 Task: Plan a departmental offsite meeting for next month on the 10th at 9 AM to 9:30AM .
Action: Mouse moved to (56, 84)
Screenshot: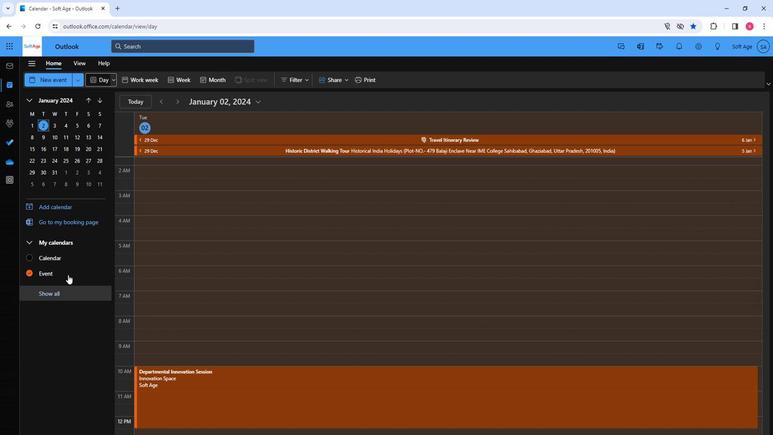 
Action: Mouse pressed left at (56, 84)
Screenshot: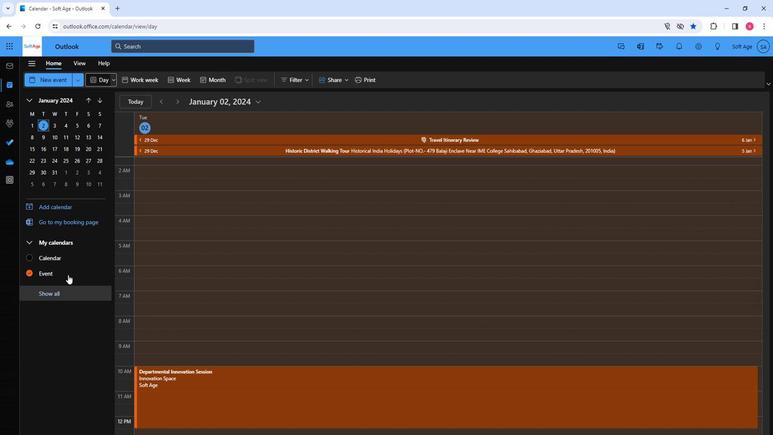 
Action: Mouse moved to (201, 129)
Screenshot: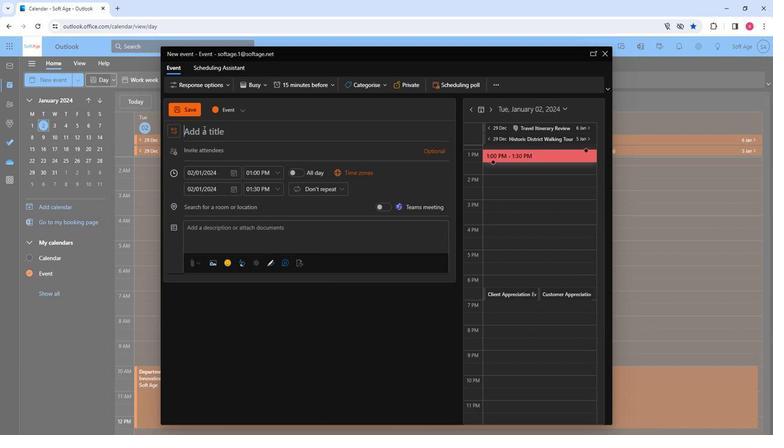 
Action: Mouse pressed left at (201, 129)
Screenshot: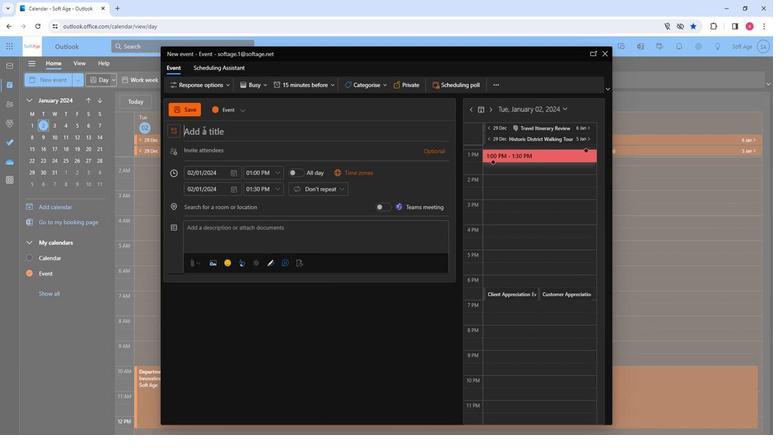 
Action: Mouse moved to (201, 129)
Screenshot: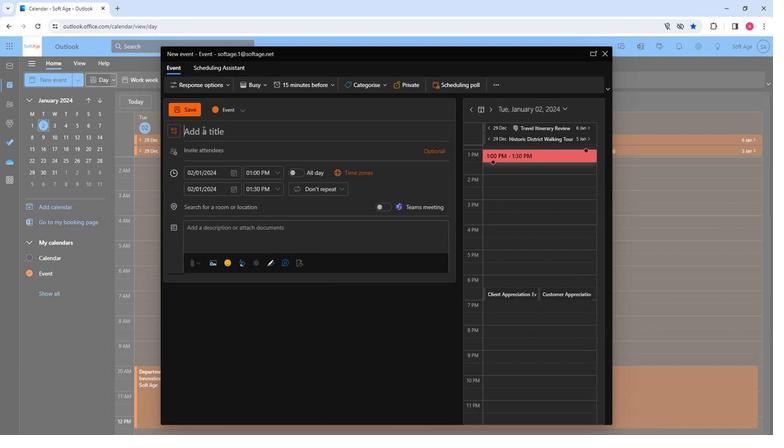 
Action: Key pressed <Key.shift>Departmental<Key.space><Key.shift><Key.shift><Key.shift><Key.shift><Key.shift><Key.shift><Key.shift>Offsite<Key.space><Key.shift>Meeting
Screenshot: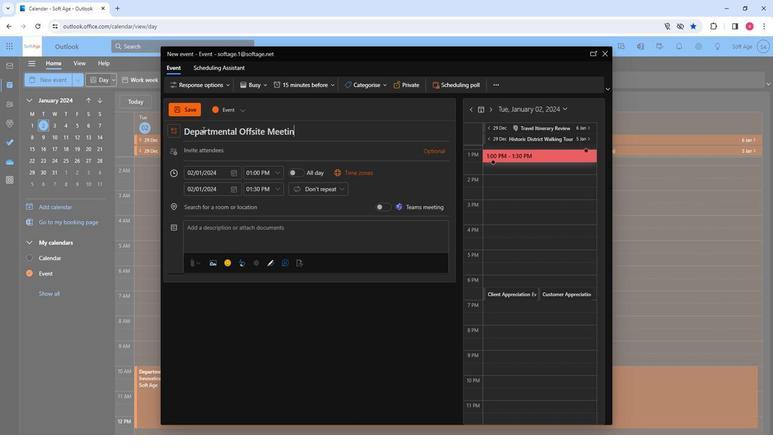 
Action: Mouse moved to (242, 153)
Screenshot: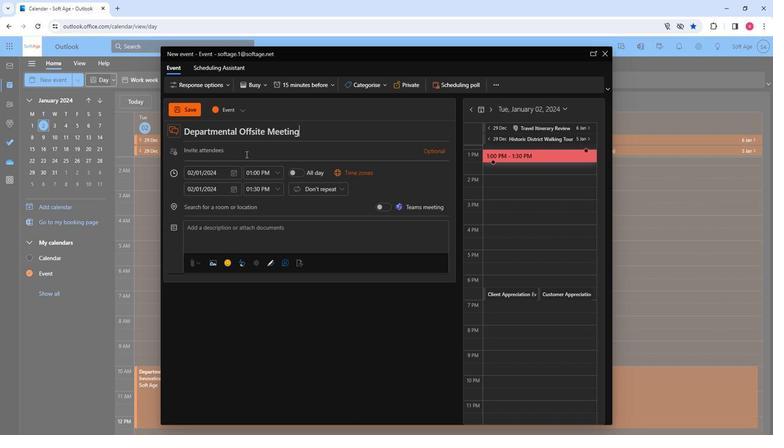 
Action: Mouse pressed left at (242, 153)
Screenshot: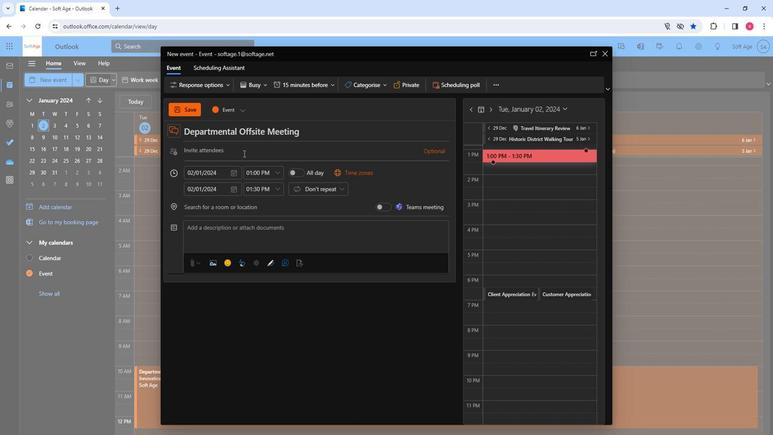 
Action: Key pressed s<Key.backspace>sof
Screenshot: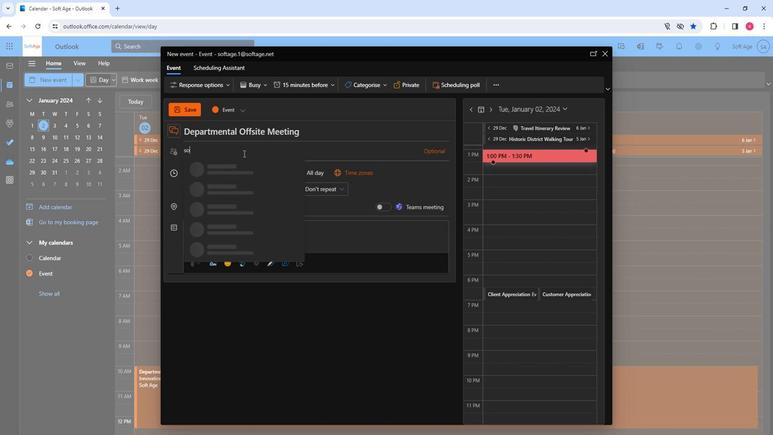 
Action: Mouse moved to (242, 205)
Screenshot: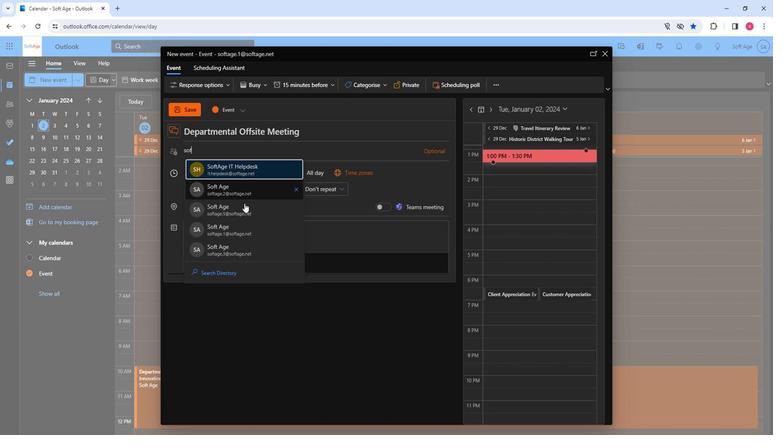 
Action: Mouse pressed left at (242, 205)
Screenshot: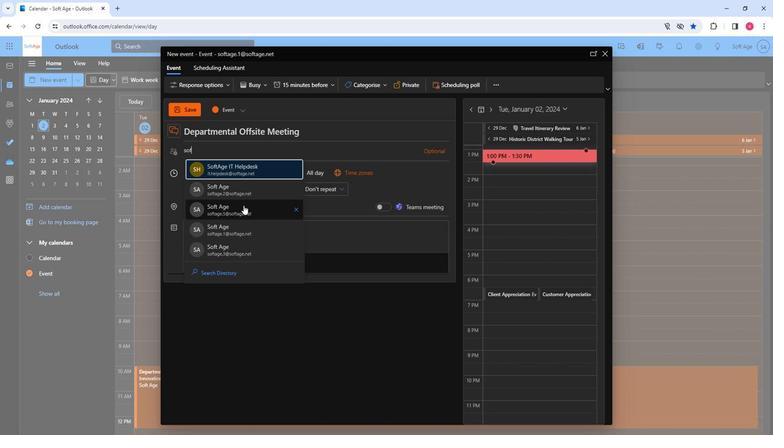 
Action: Mouse moved to (233, 264)
Screenshot: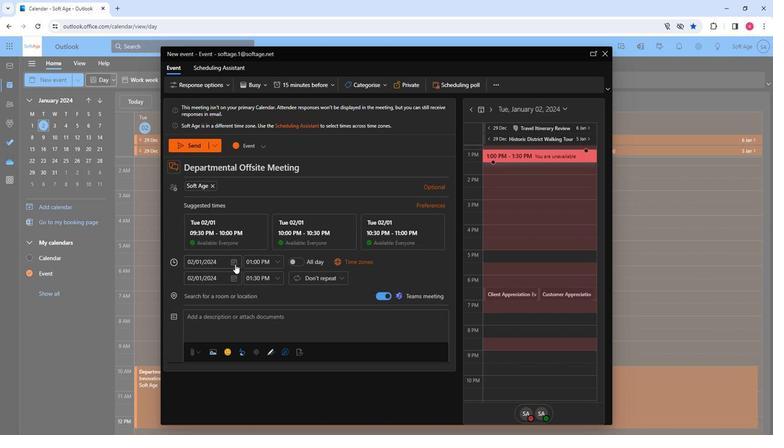 
Action: Mouse pressed left at (233, 264)
Screenshot: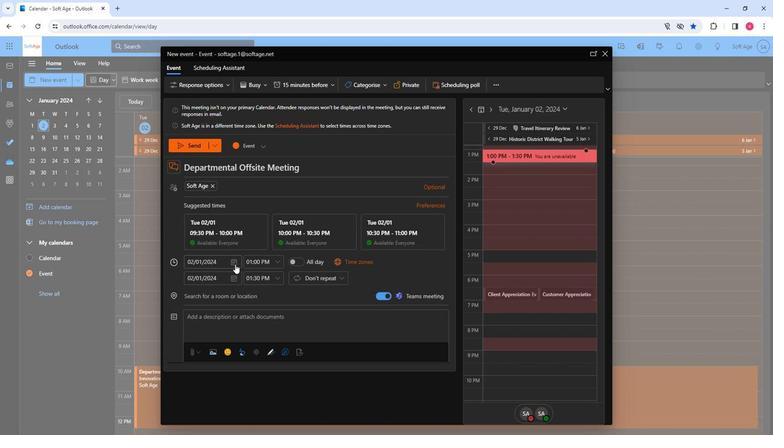 
Action: Mouse moved to (216, 318)
Screenshot: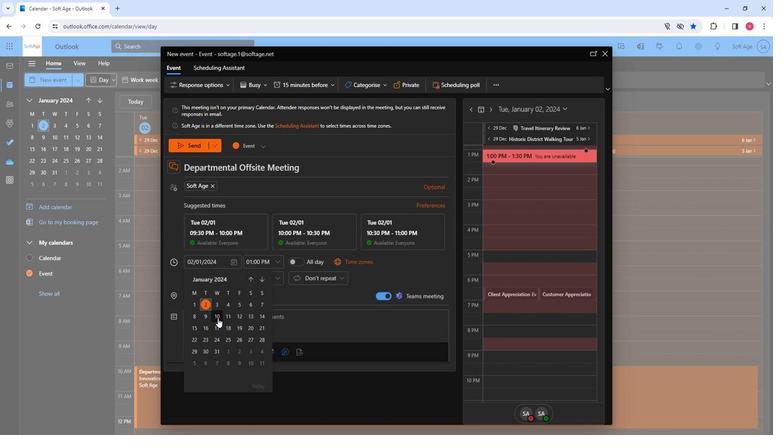 
Action: Mouse pressed left at (216, 318)
Screenshot: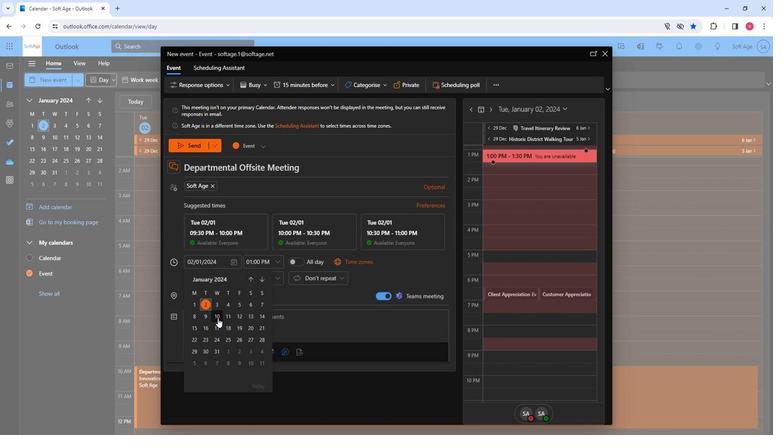 
Action: Mouse moved to (276, 259)
Screenshot: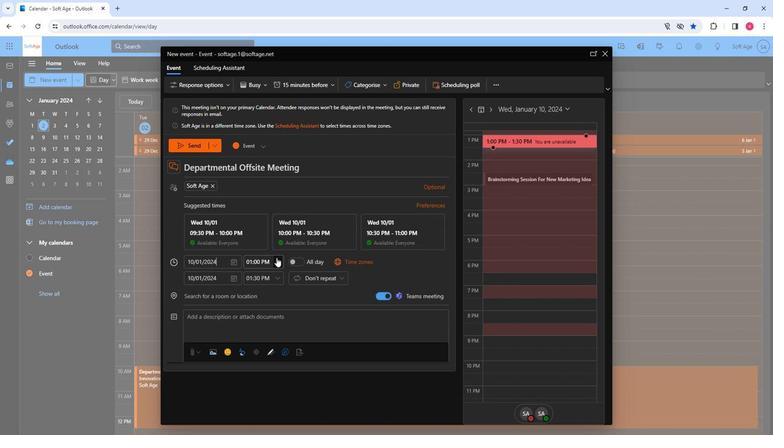 
Action: Mouse pressed left at (276, 259)
Screenshot: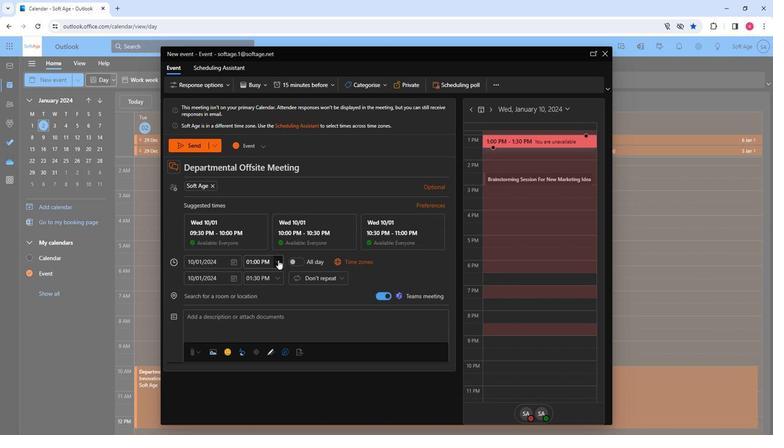 
Action: Mouse moved to (271, 301)
Screenshot: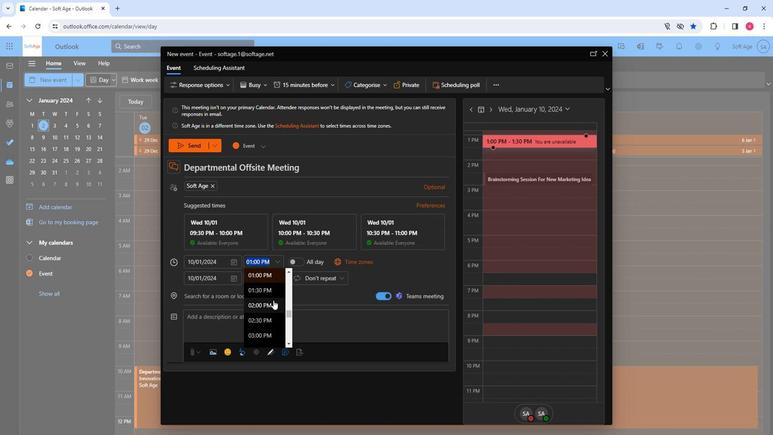 
Action: Mouse scrolled (271, 300) with delta (0, 0)
Screenshot: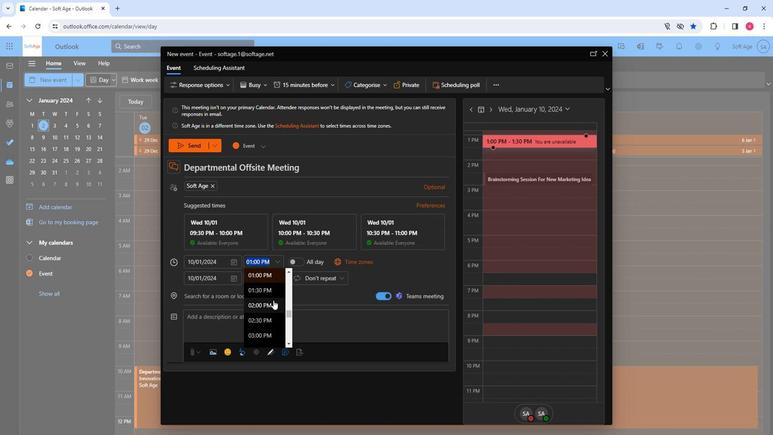 
Action: Mouse moved to (269, 296)
Screenshot: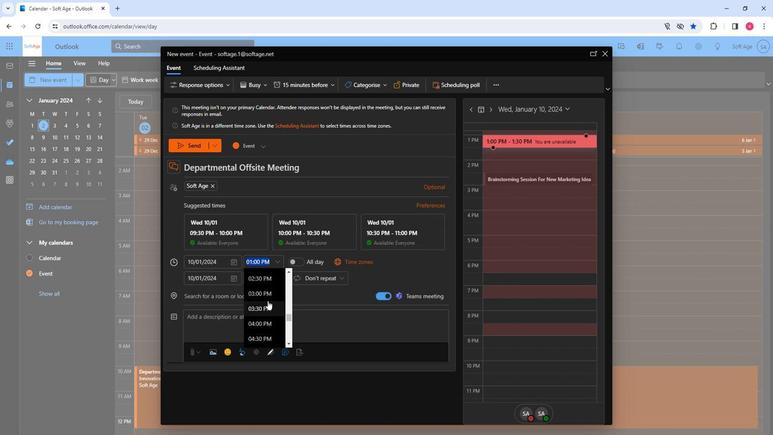 
Action: Mouse scrolled (269, 296) with delta (0, 0)
Screenshot: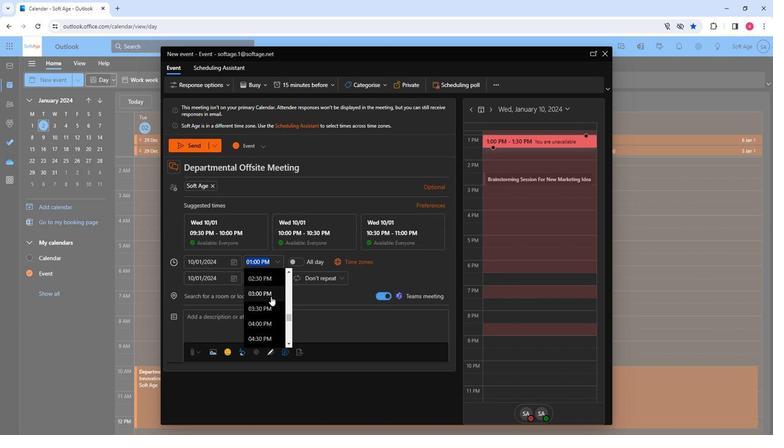 
Action: Mouse moved to (267, 308)
Screenshot: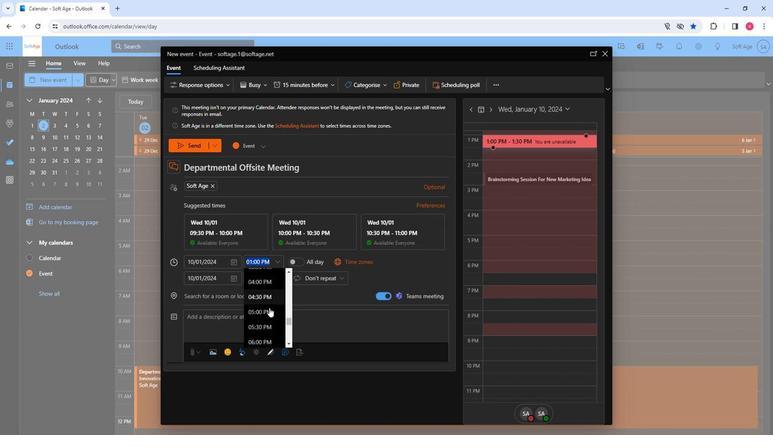 
Action: Mouse scrolled (267, 309) with delta (0, 0)
Screenshot: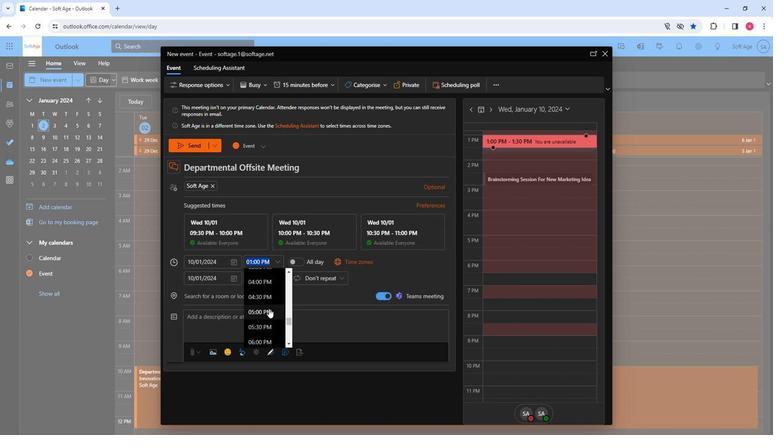 
Action: Mouse moved to (265, 305)
Screenshot: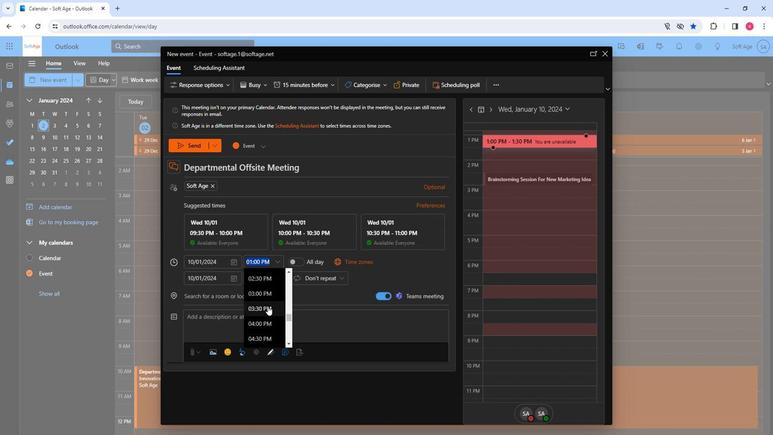 
Action: Mouse scrolled (265, 305) with delta (0, 0)
Screenshot: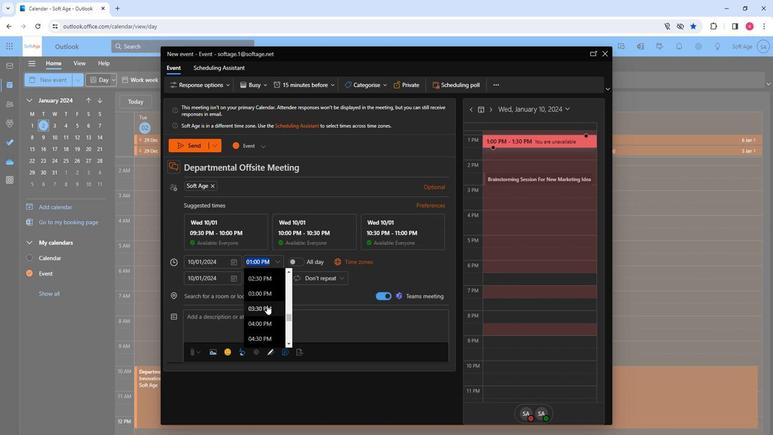 
Action: Mouse moved to (265, 305)
Screenshot: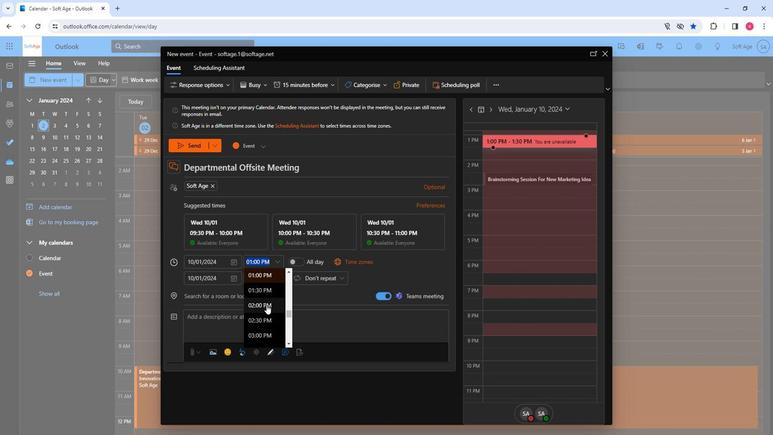 
Action: Mouse scrolled (265, 305) with delta (0, 0)
Screenshot: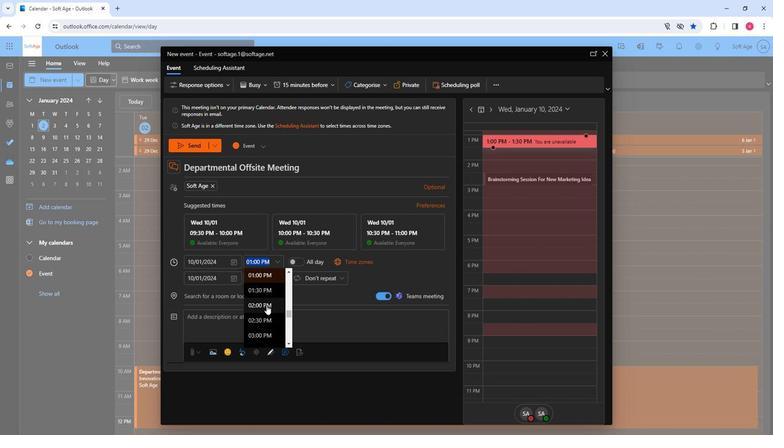 
Action: Mouse scrolled (265, 305) with delta (0, 0)
Screenshot: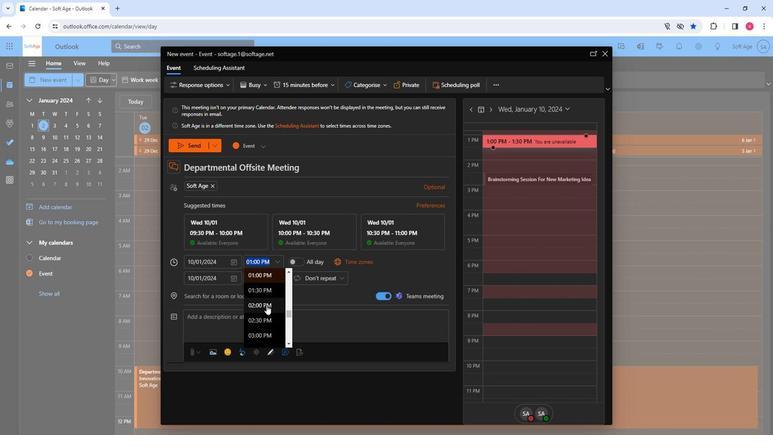 
Action: Mouse scrolled (265, 305) with delta (0, 0)
Screenshot: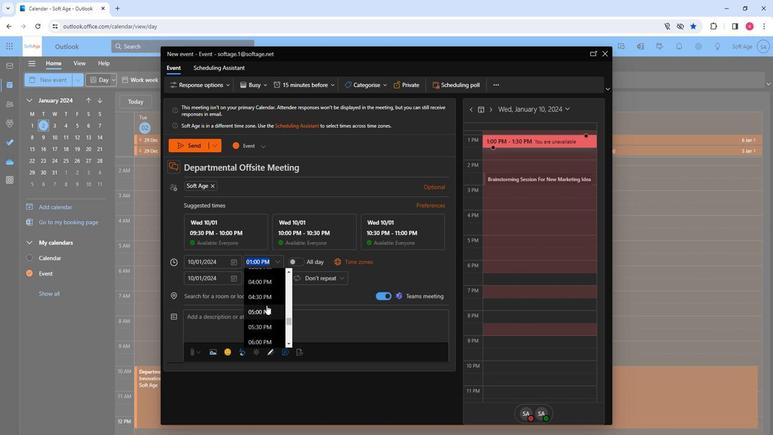 
Action: Mouse scrolled (265, 305) with delta (0, 0)
Screenshot: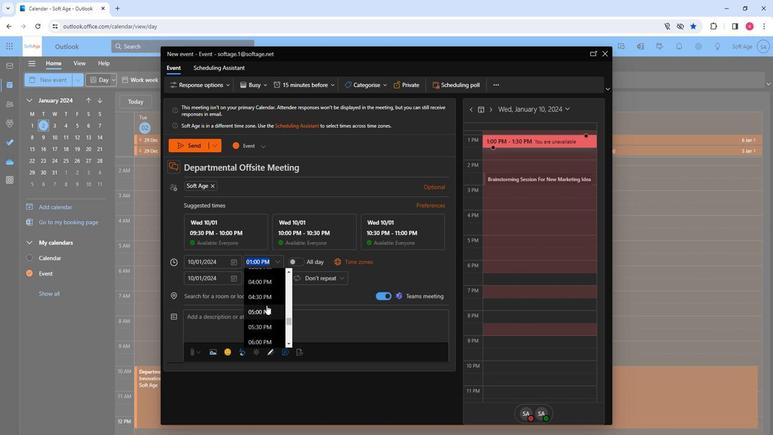 
Action: Mouse scrolled (265, 305) with delta (0, 0)
Screenshot: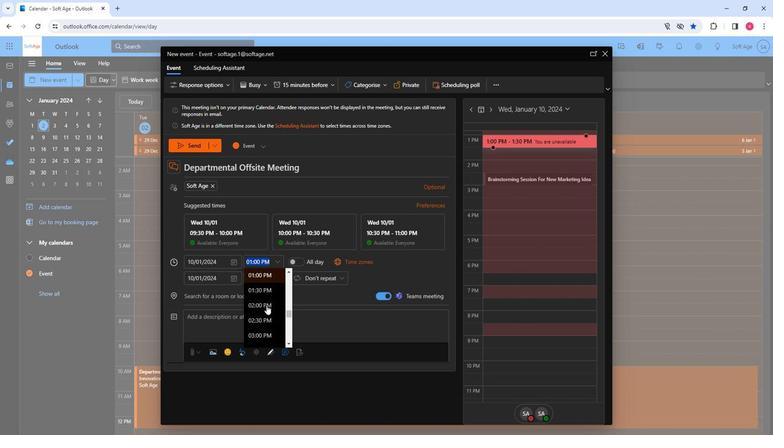 
Action: Mouse scrolled (265, 305) with delta (0, 0)
Screenshot: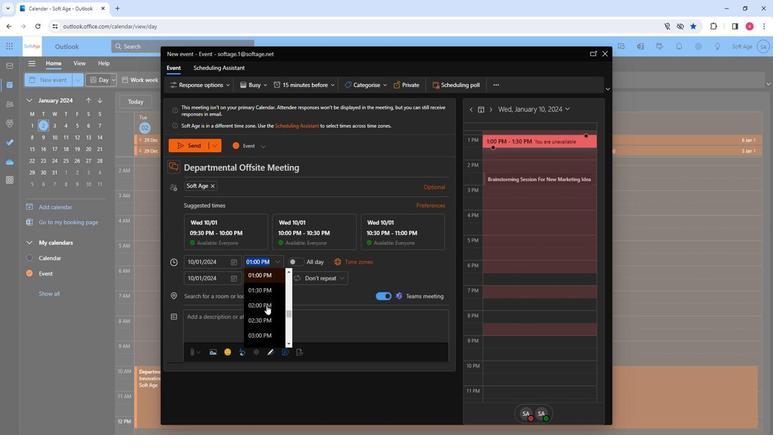 
Action: Mouse moved to (263, 304)
Screenshot: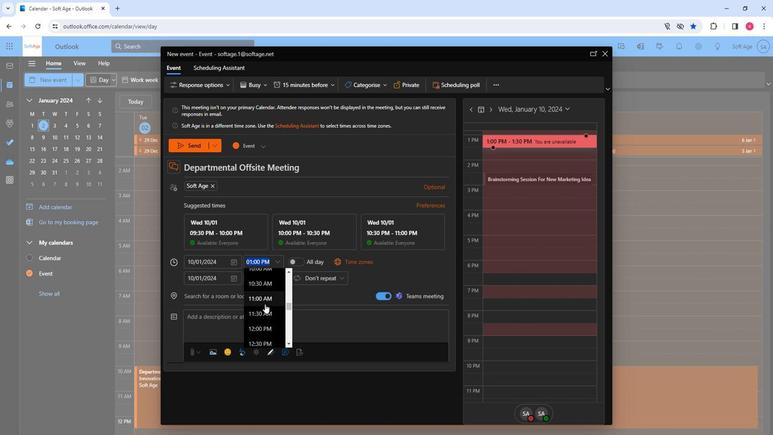 
Action: Mouse scrolled (263, 304) with delta (0, 0)
Screenshot: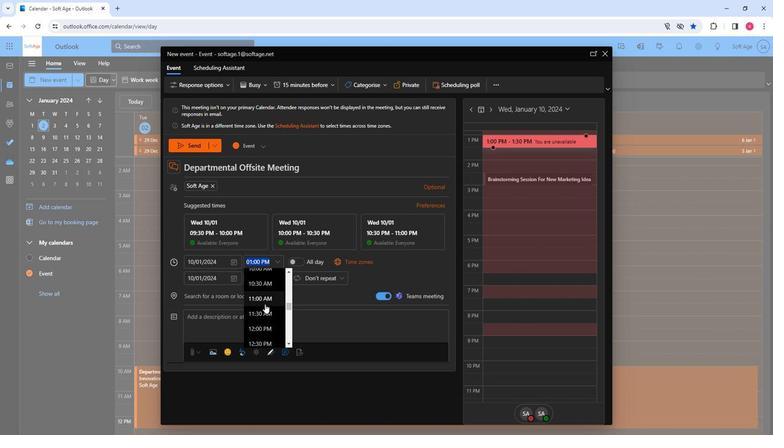 
Action: Mouse scrolled (263, 304) with delta (0, 0)
Screenshot: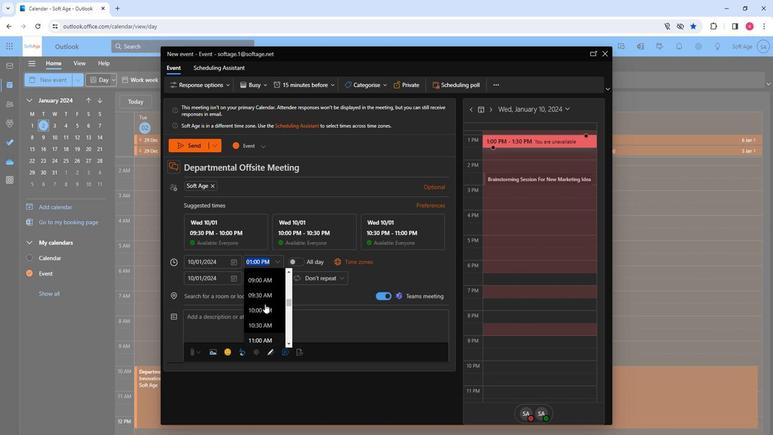 
Action: Mouse moved to (262, 318)
Screenshot: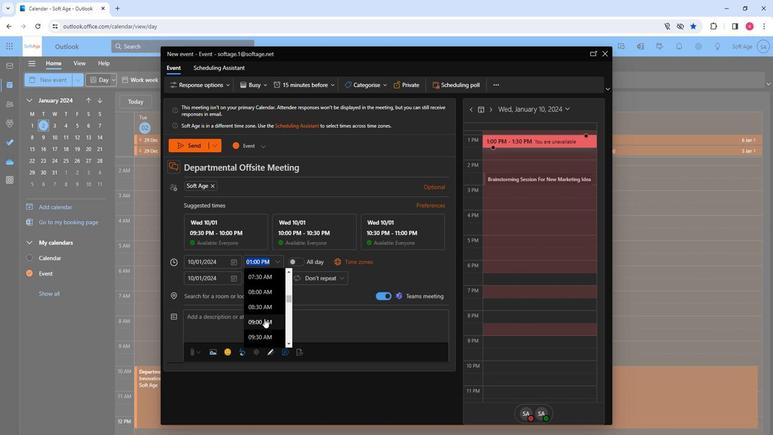 
Action: Mouse pressed left at (262, 318)
Screenshot: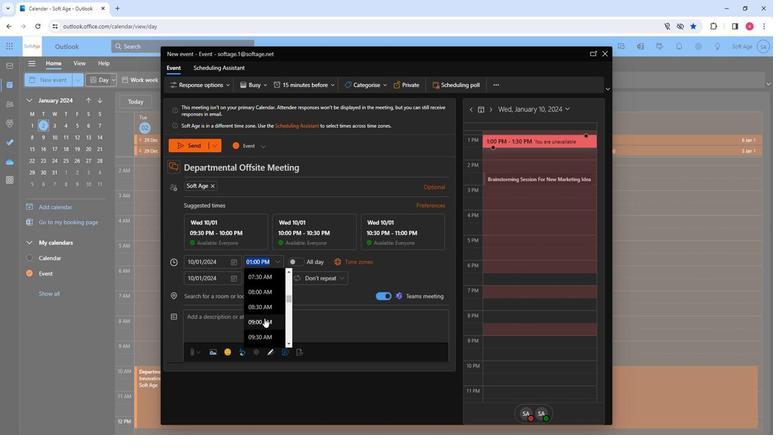 
Action: Mouse moved to (203, 316)
Screenshot: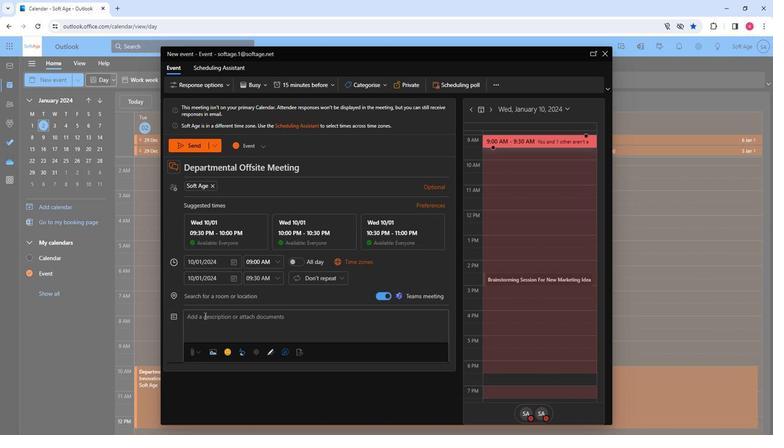 
Action: Mouse pressed left at (203, 316)
Screenshot: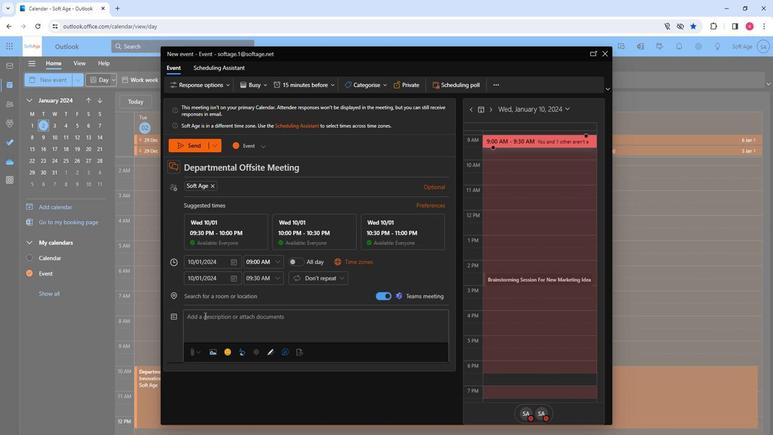 
Action: Mouse moved to (207, 316)
Screenshot: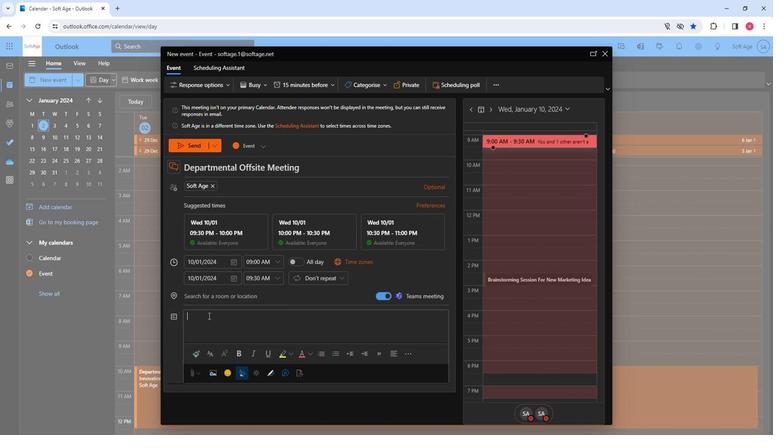 
Action: Key pressed <Key.shift>Collabor<Key.backspace><Key.backspace><Key.backspace><Key.backspace><Key.backspace><Key.backspace><Key.backspace><Key.backspace><Key.backspace><Key.shift>Collaborate<Key.space>and<Key.space>strategize<Key.shift>!<Key.space><Key.shift>Join<Key.space>our<Key.space>departmental<Key.space>offsite<Key.space>meetings<Key.backspace><Key.space>nec<Key.backspace>xt<Key.space>month<Key.space>.<Key.backspace><Key.backspace>.<Key.space><Key.shift>Engage<Key.space>in<Key.space>disussions,<Key.space>team<Key.space><Key.backspace>-building<Key.space>and<Key.space>planning<Key.space>for<Key.space>success<Key.space>om<Key.space><Key.backspace><Key.backspace>n<Key.space><Key.backspace><Key.backspace><Key.backspace>in<Key.space>a<Key.space>refeshing<Key.space>offiste<Key.space>st<Key.backspace>etting.
Screenshot: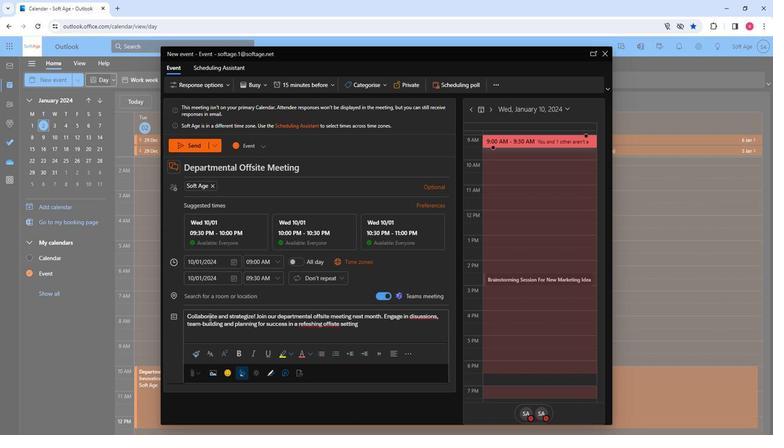 
Action: Mouse moved to (207, 319)
Screenshot: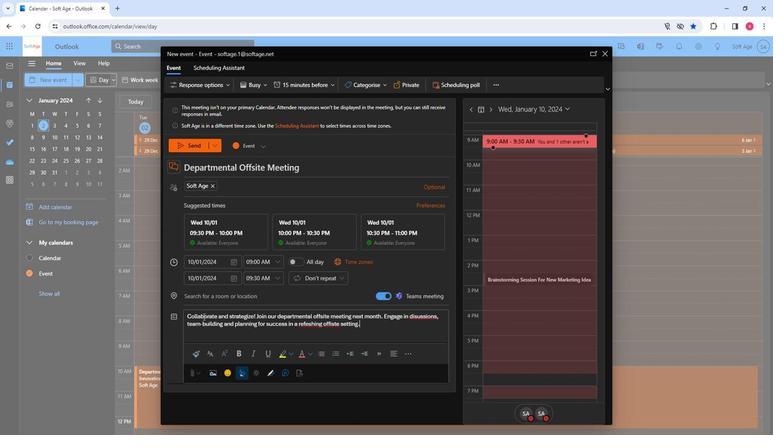 
Action: Mouse pressed left at (207, 319)
Screenshot: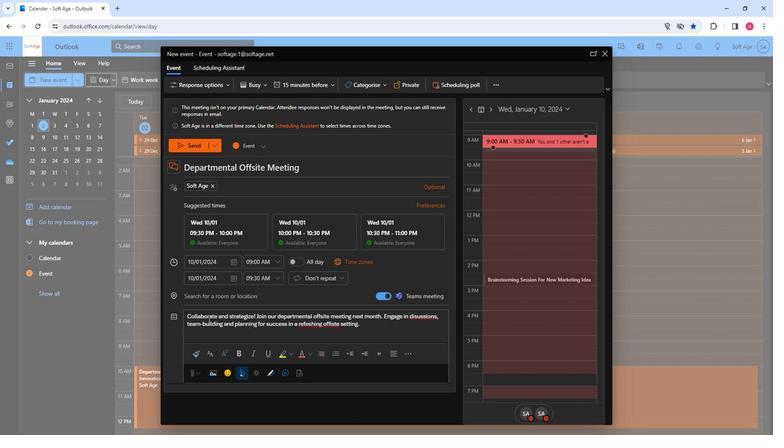 
Action: Mouse pressed left at (207, 319)
Screenshot: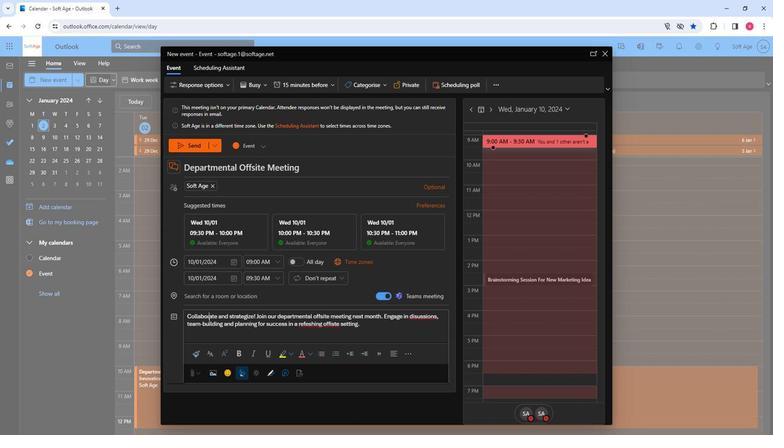 
Action: Mouse pressed left at (207, 319)
Screenshot: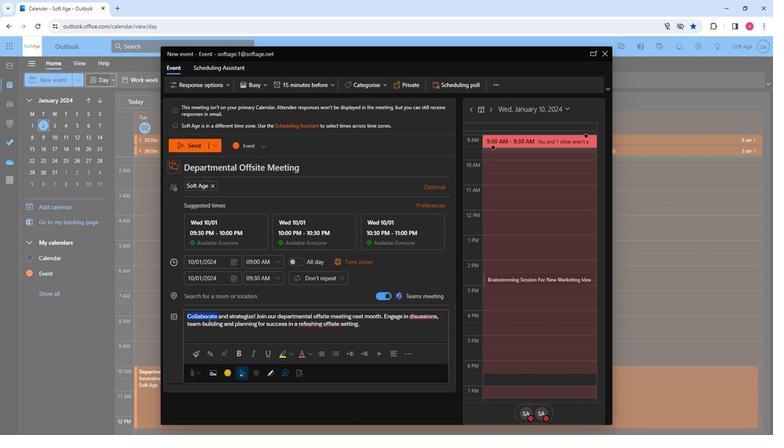 
Action: Mouse moved to (255, 305)
Screenshot: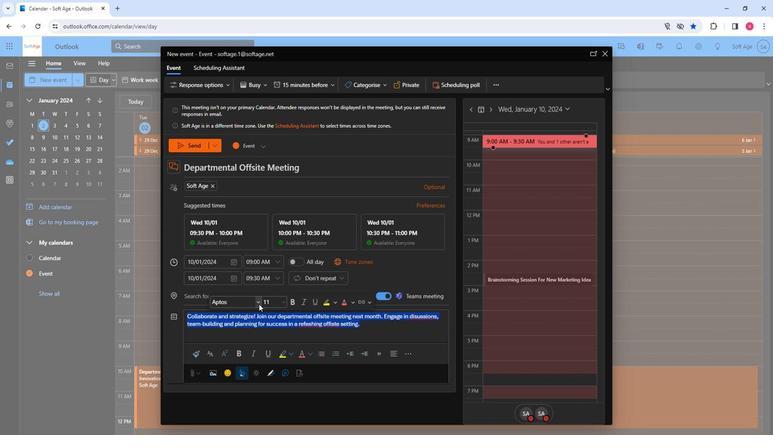
Action: Mouse pressed left at (255, 305)
Screenshot: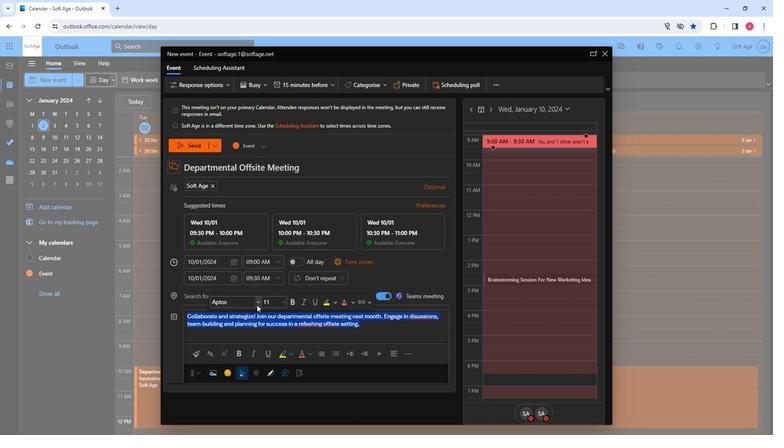 
Action: Mouse moved to (241, 262)
Screenshot: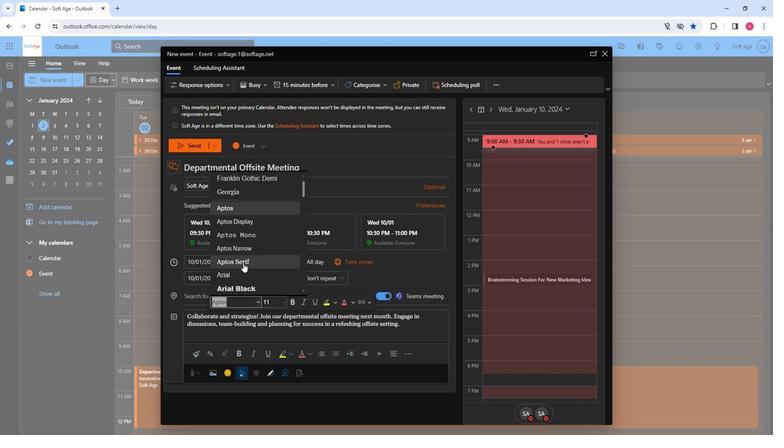 
Action: Mouse pressed left at (241, 262)
Screenshot: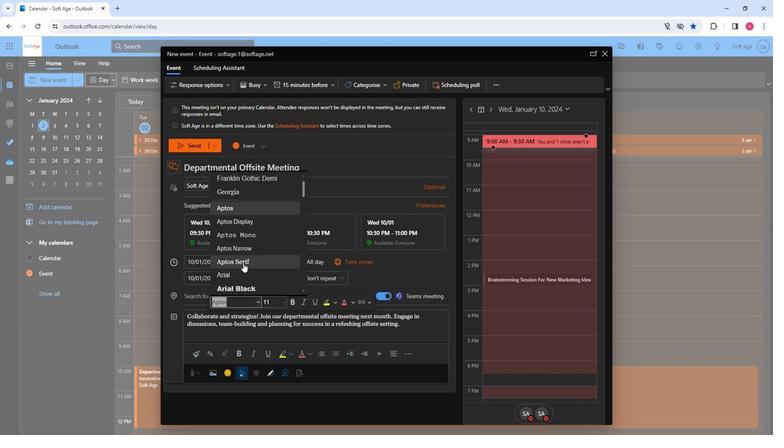 
Action: Mouse moved to (284, 302)
Screenshot: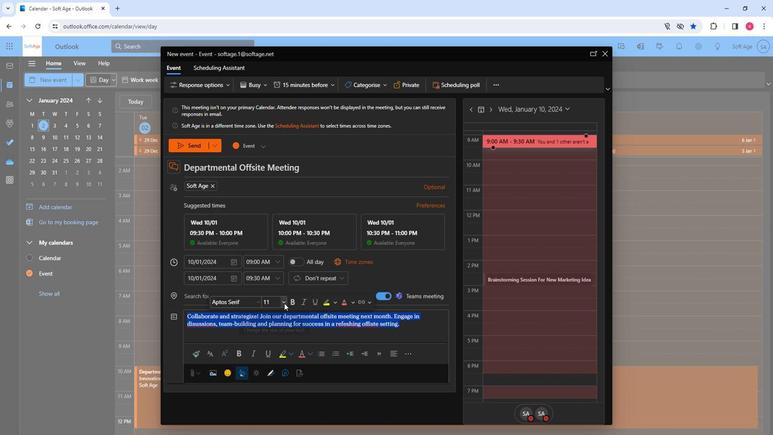
Action: Mouse pressed left at (284, 302)
Screenshot: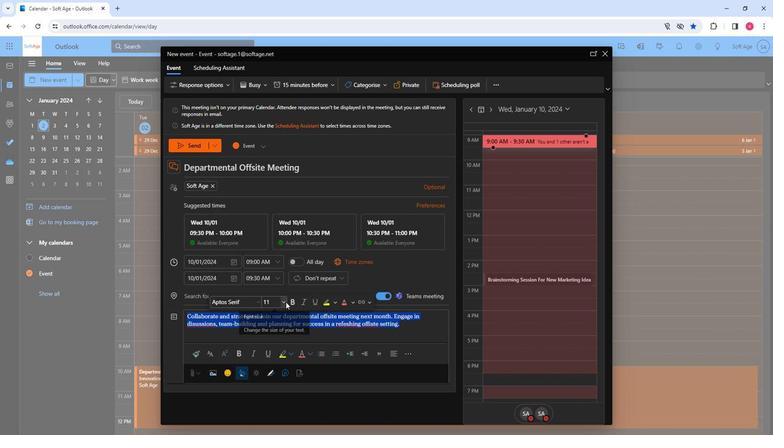 
Action: Mouse moved to (275, 221)
Screenshot: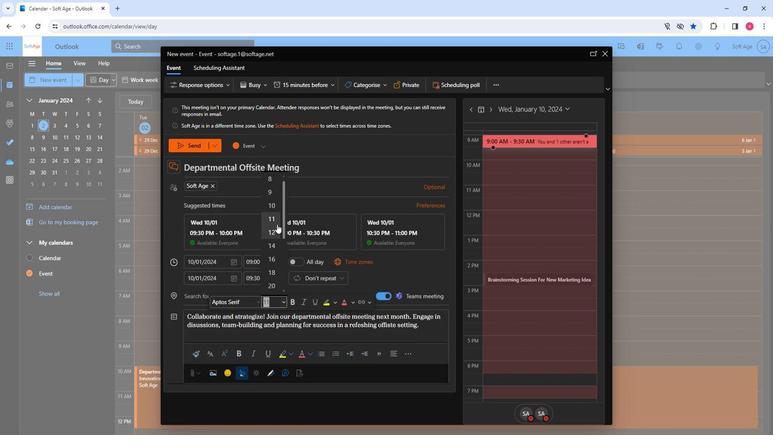 
Action: Mouse pressed left at (275, 221)
Screenshot: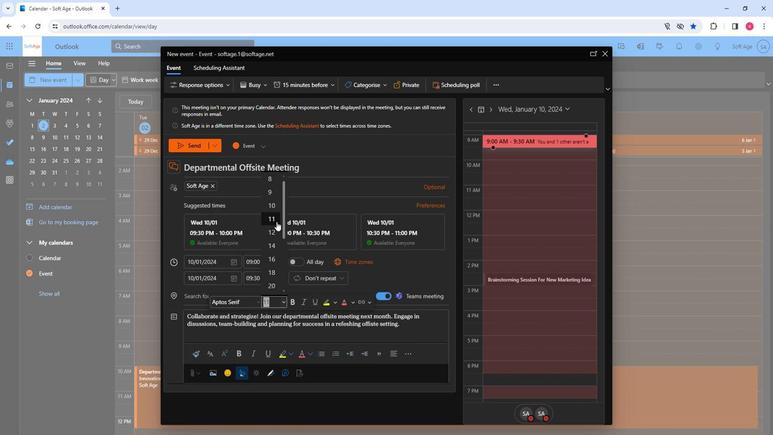 
Action: Mouse moved to (283, 301)
Screenshot: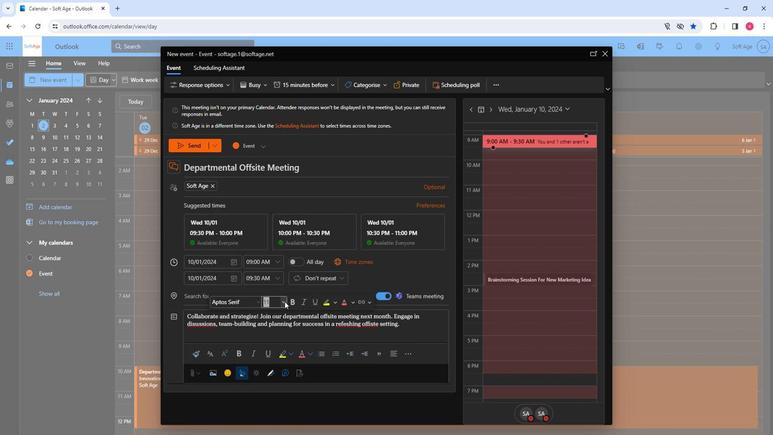 
Action: Mouse pressed left at (283, 301)
Screenshot: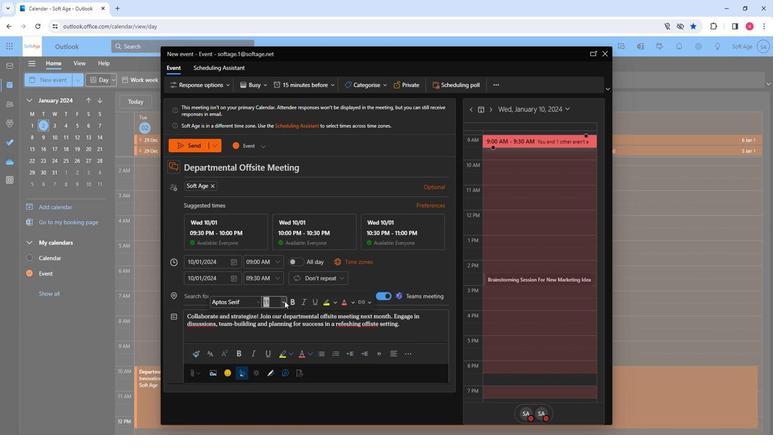 
Action: Mouse moved to (272, 230)
Screenshot: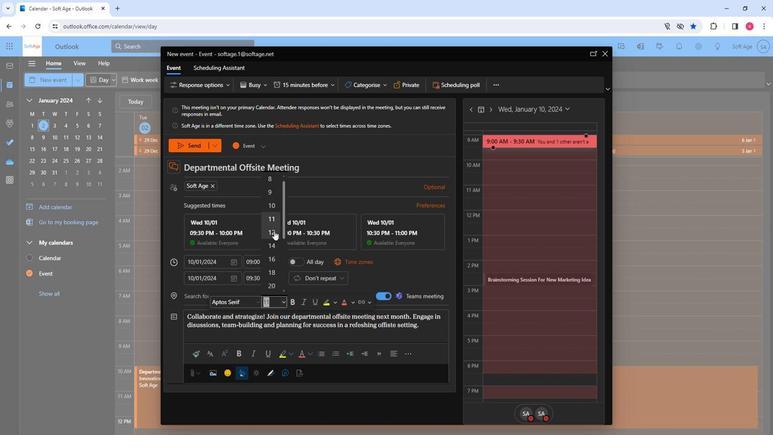 
Action: Mouse pressed left at (272, 230)
Screenshot: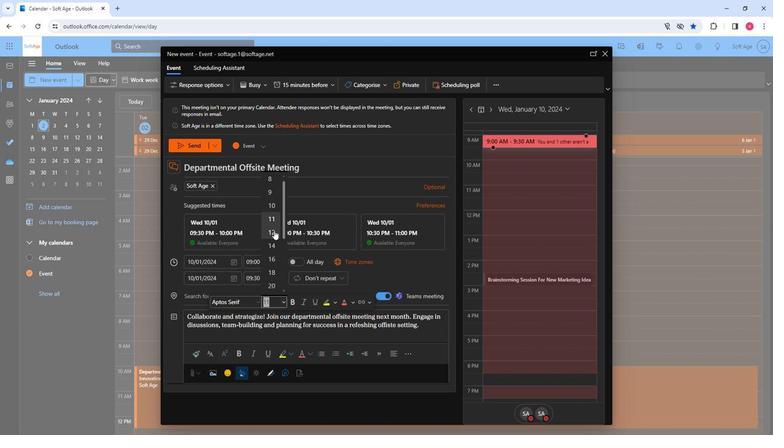
Action: Mouse moved to (332, 301)
Screenshot: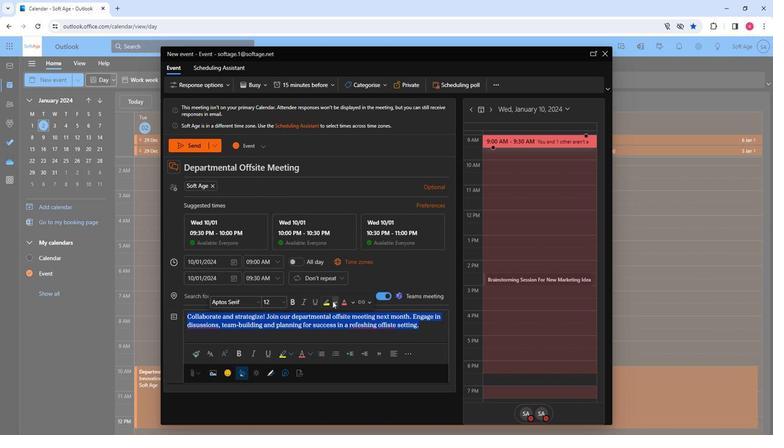 
Action: Mouse pressed left at (332, 301)
Screenshot: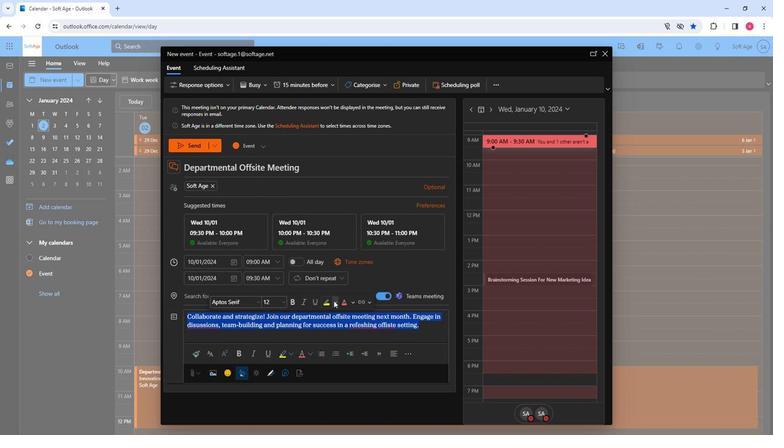 
Action: Mouse moved to (337, 343)
Screenshot: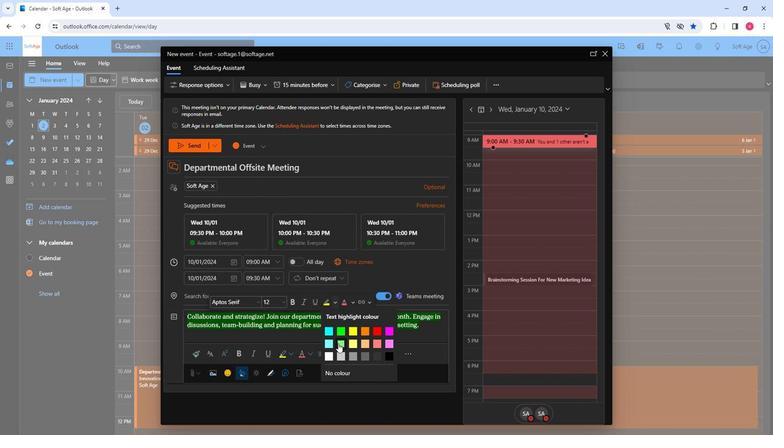 
Action: Mouse pressed left at (337, 343)
Screenshot: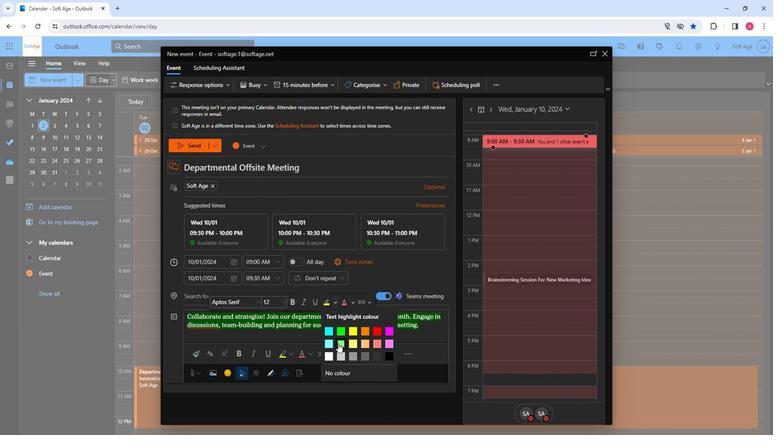 
Action: Mouse moved to (302, 304)
Screenshot: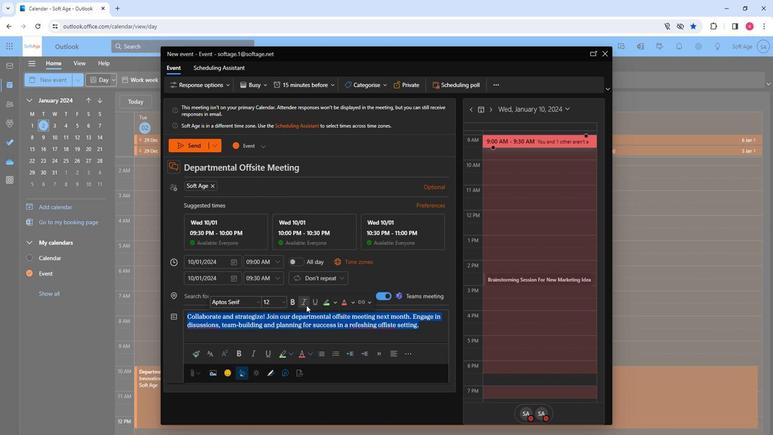 
Action: Mouse pressed left at (302, 304)
Screenshot: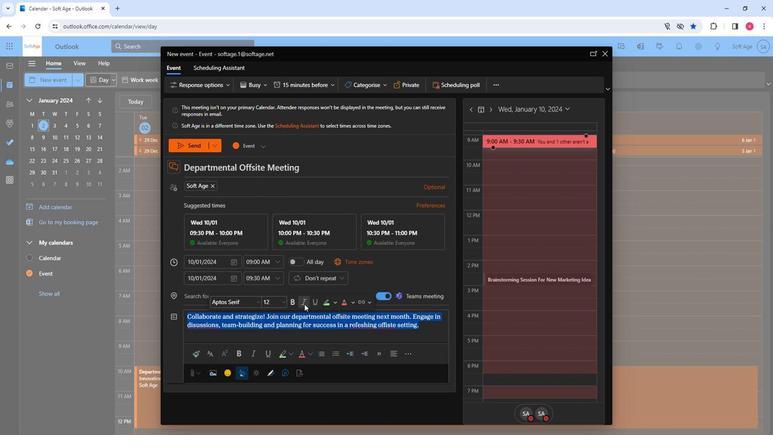 
Action: Mouse moved to (415, 321)
Screenshot: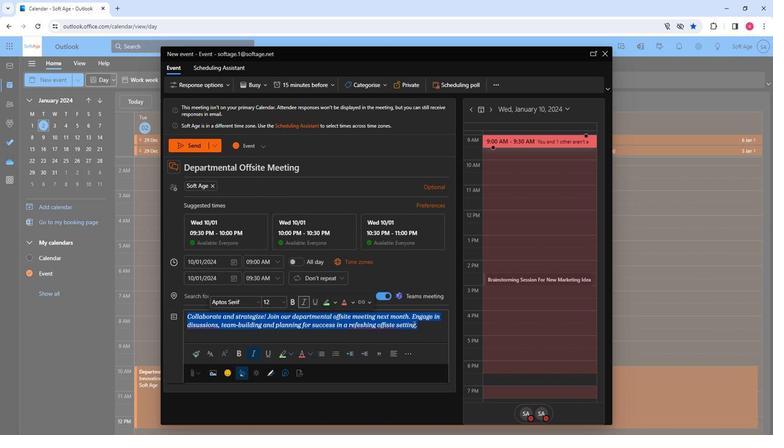 
Action: Mouse pressed left at (415, 321)
Screenshot: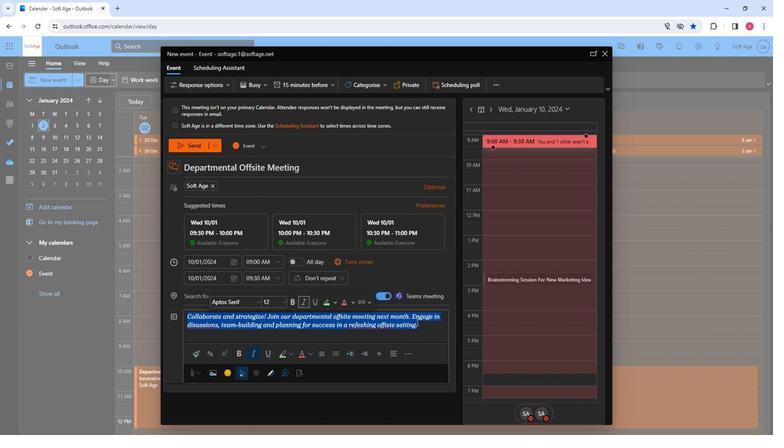 
Action: Mouse moved to (194, 145)
Screenshot: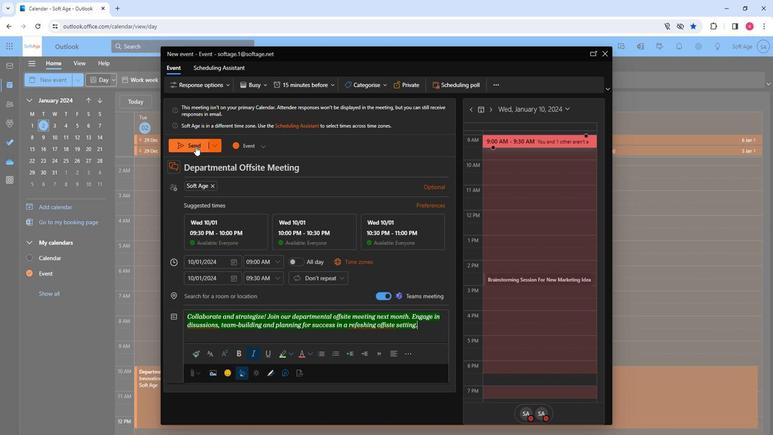 
Action: Mouse pressed left at (194, 145)
Screenshot: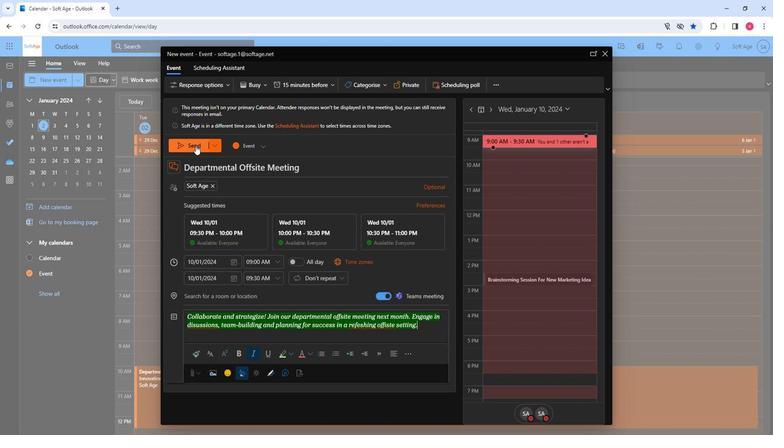 
Action: Mouse moved to (315, 279)
Screenshot: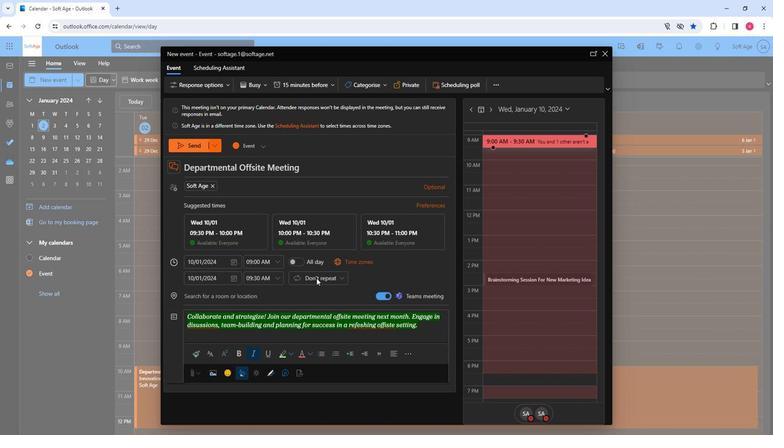 
